 Task: Invite Team Member Softage.1@softage.net to Workspace Ad Operations. Invite Team Member Softage.2@softage.net to Workspace Ad Operations. Invite Team Member Softage.3@softage.net to Workspace Ad Operations. Invite Team Member Softage.4@softage.net to Workspace Ad Operations
Action: Mouse moved to (912, 150)
Screenshot: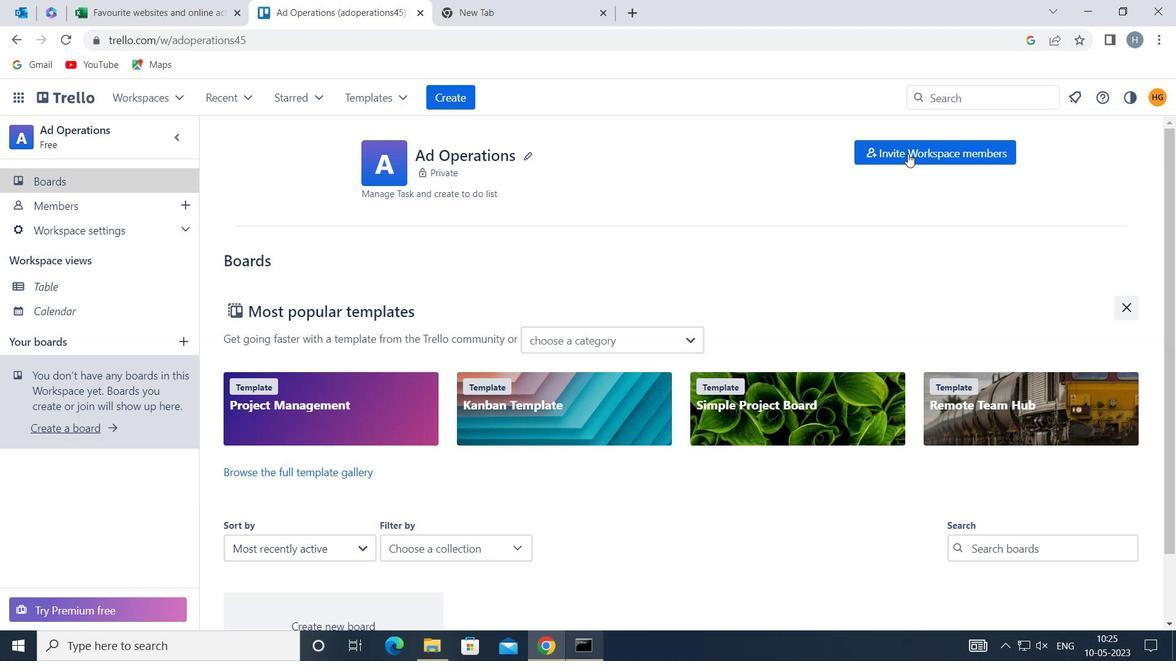 
Action: Mouse pressed left at (912, 150)
Screenshot: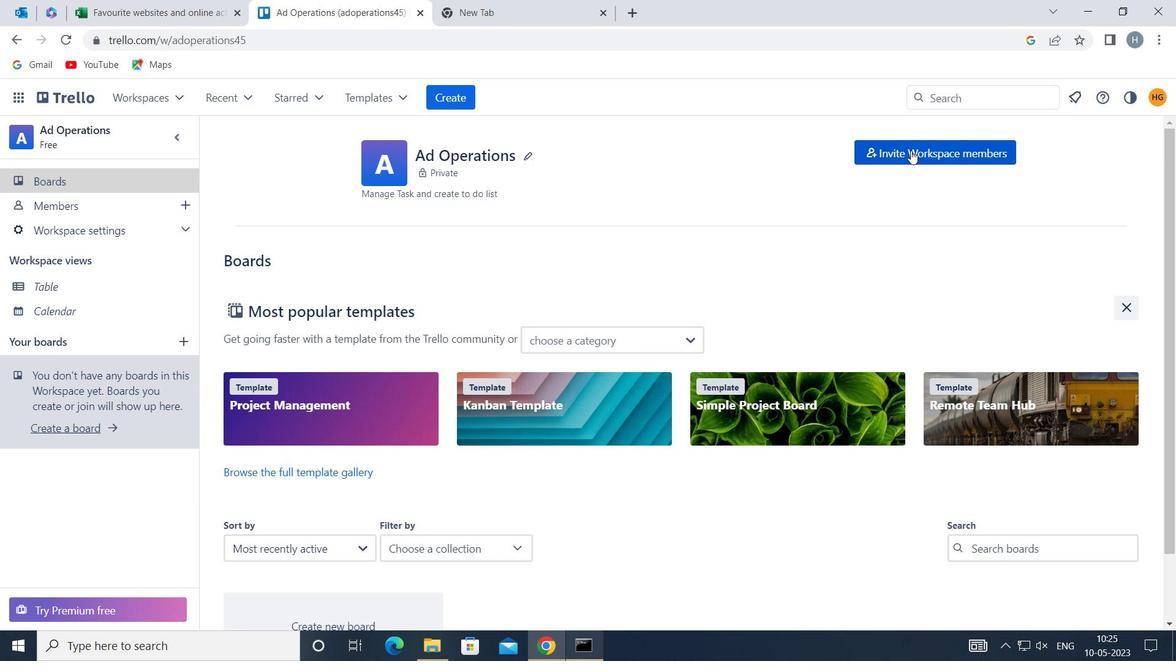 
Action: Mouse moved to (671, 345)
Screenshot: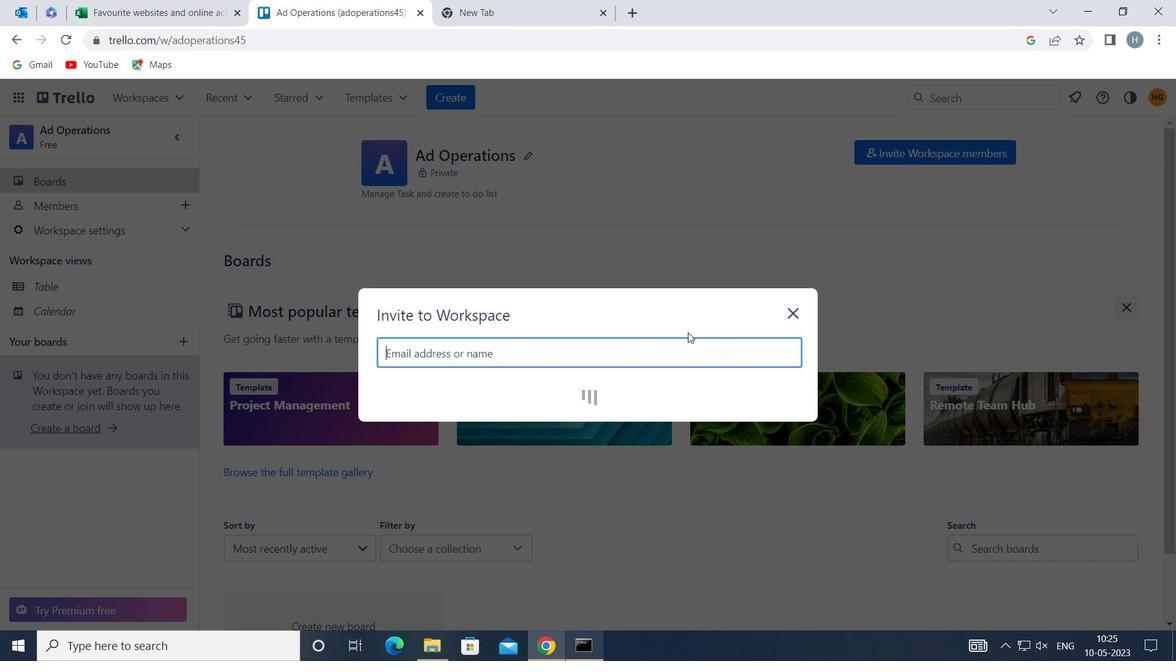 
Action: Key pressed softage.1<Key.shift>@SOFTAGE.NET
Screenshot: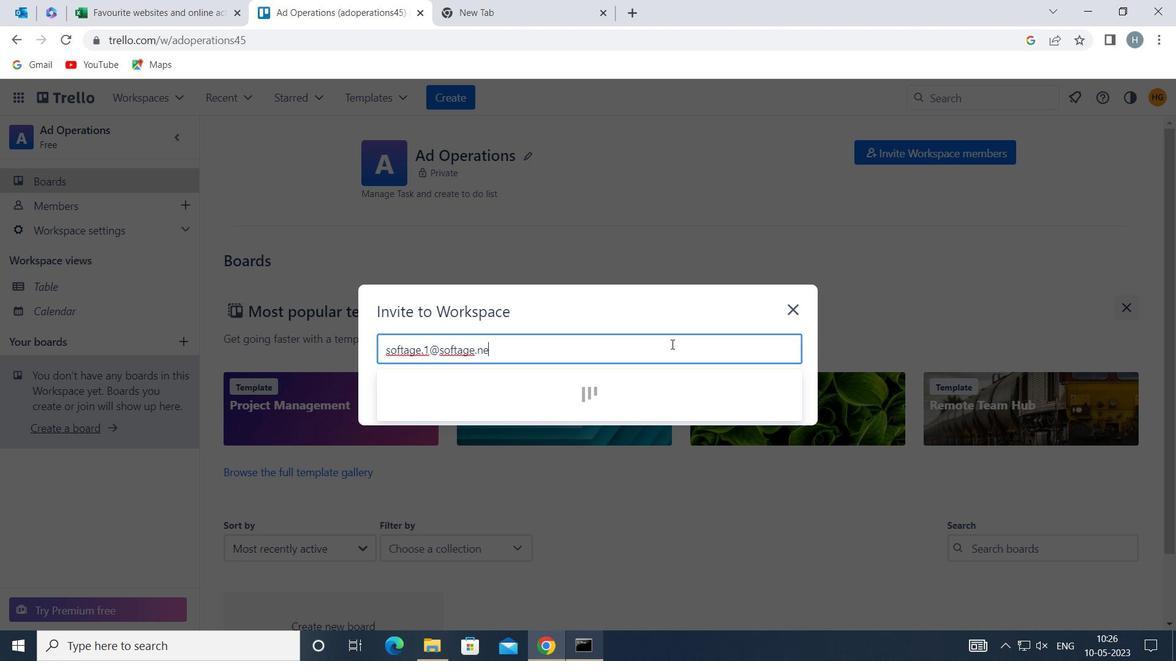 
Action: Mouse moved to (552, 394)
Screenshot: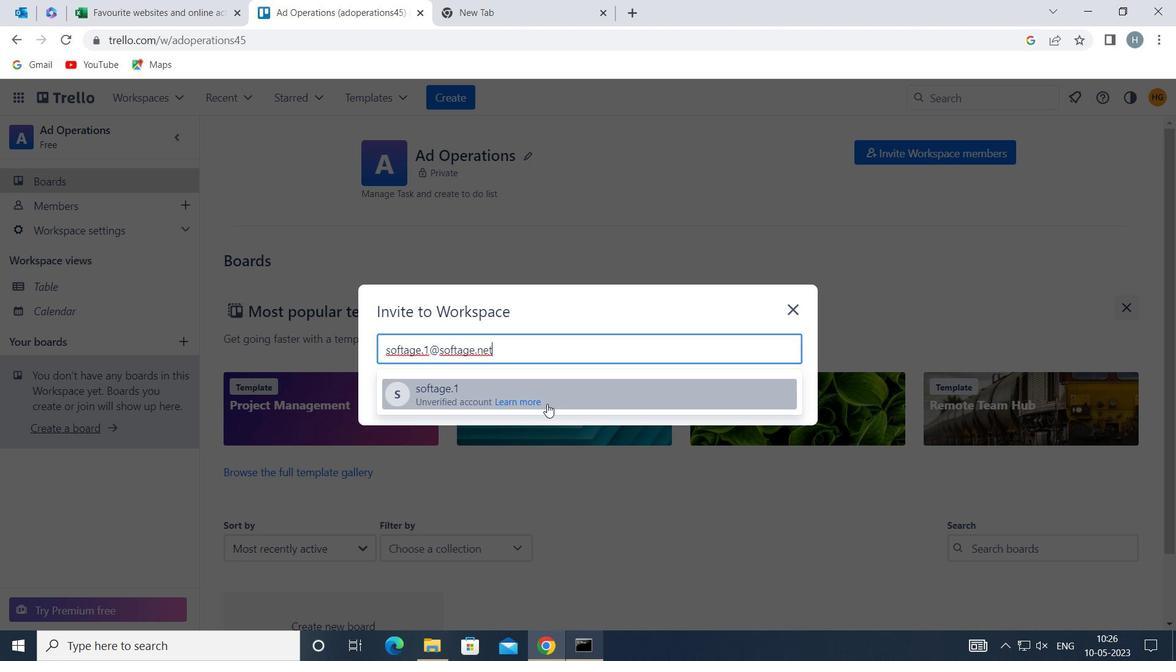 
Action: Mouse pressed left at (552, 394)
Screenshot: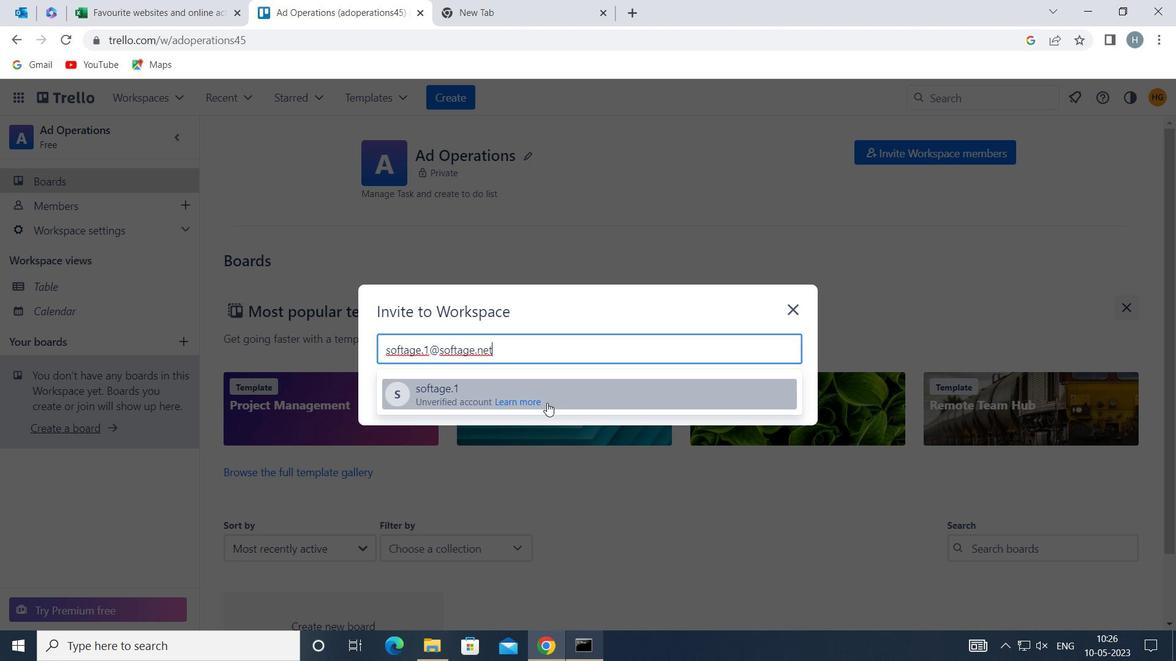 
Action: Mouse moved to (772, 308)
Screenshot: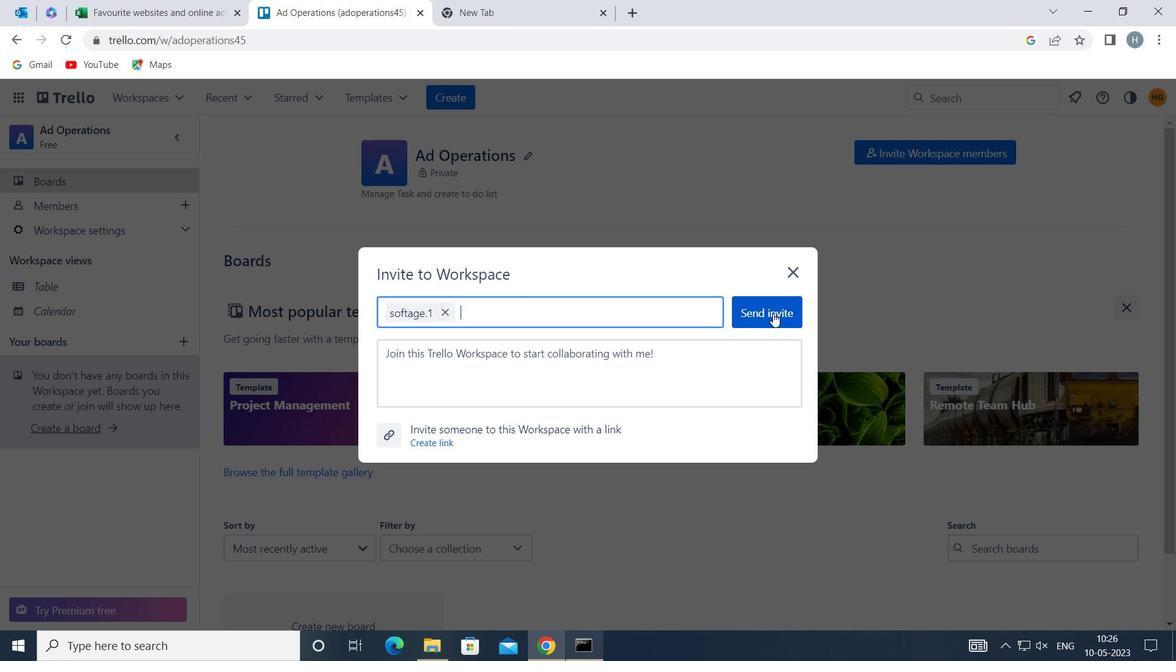 
Action: Mouse pressed left at (772, 308)
Screenshot: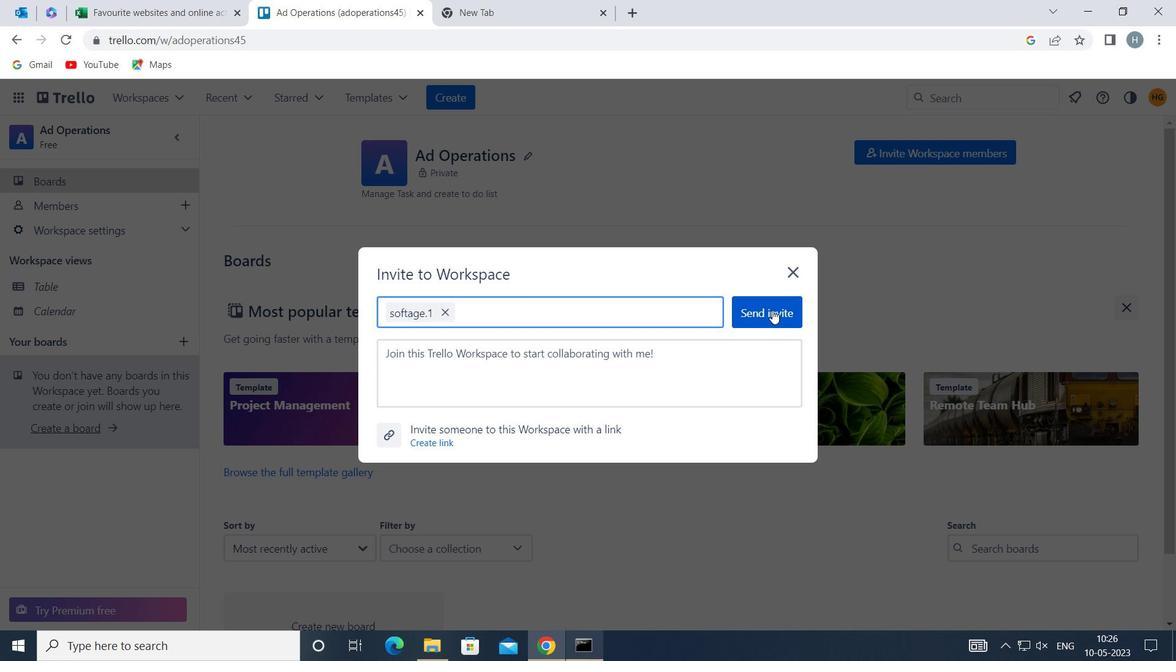 
Action: Mouse moved to (895, 145)
Screenshot: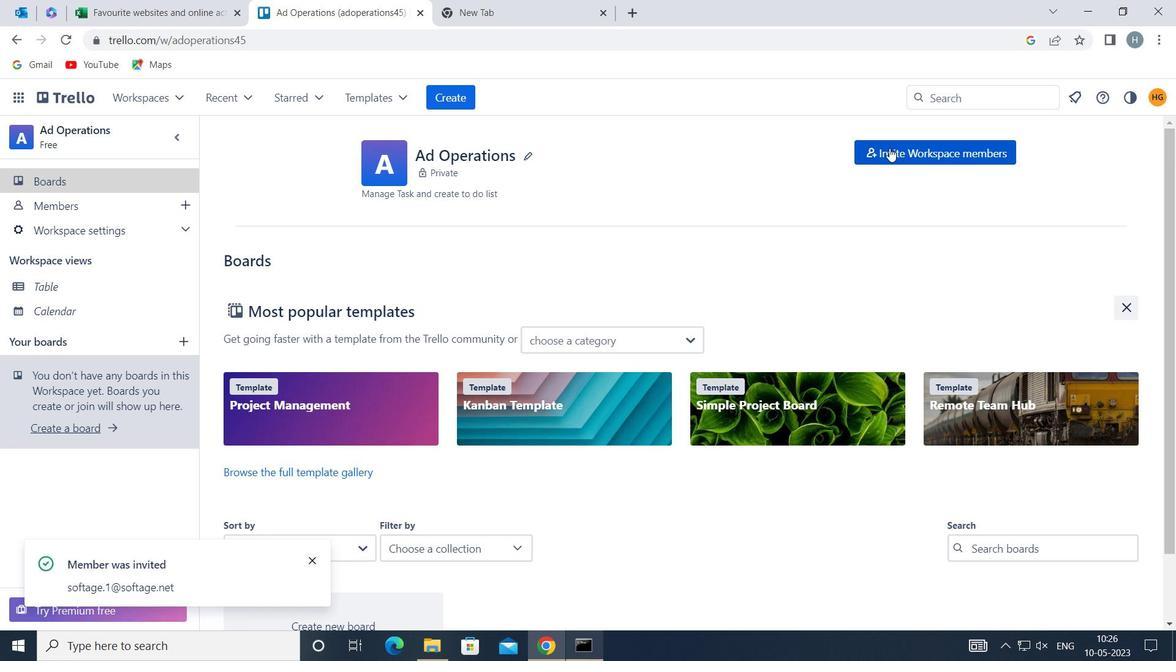 
Action: Mouse pressed left at (895, 145)
Screenshot: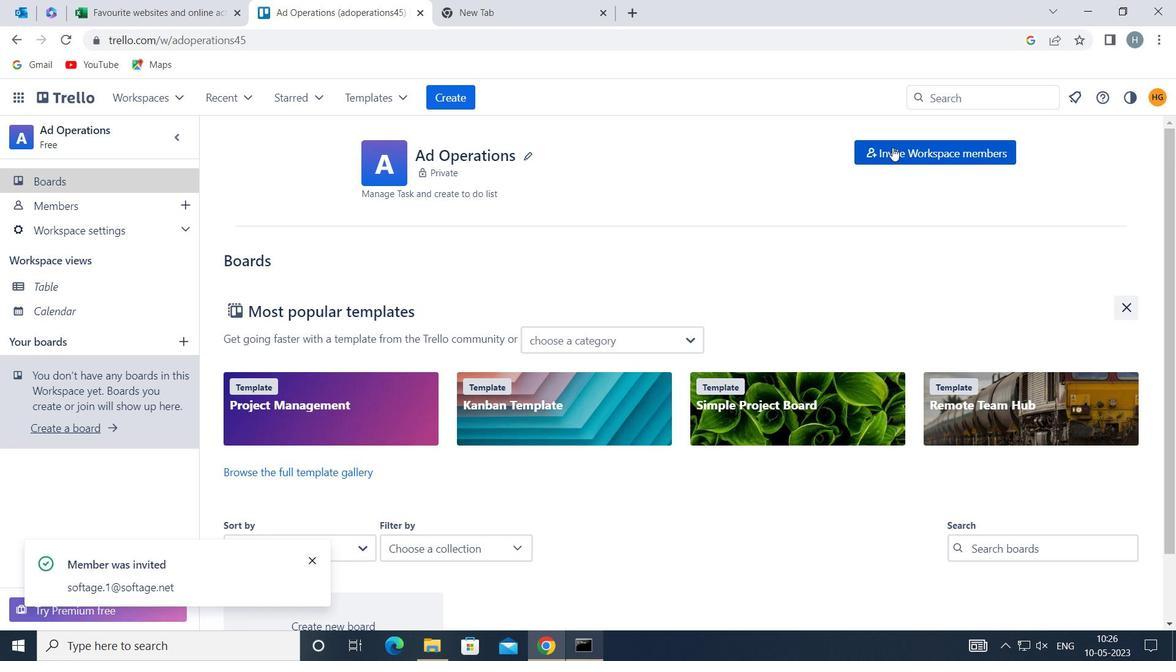 
Action: Mouse moved to (688, 335)
Screenshot: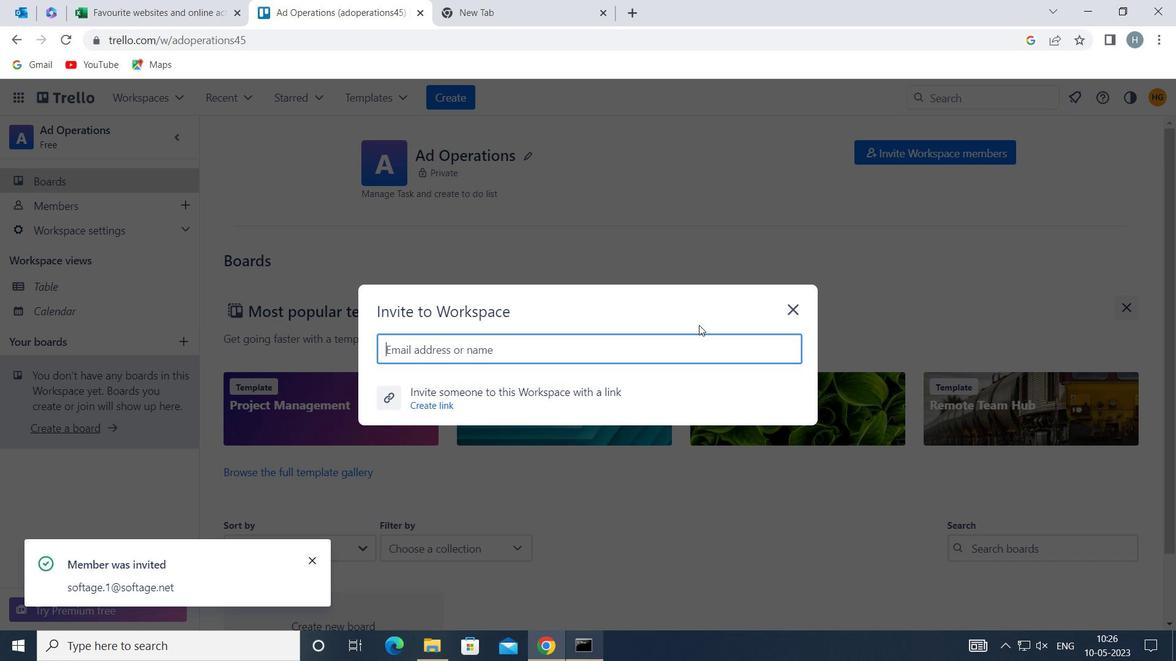
Action: Key pressed SOFTAGE.2<Key.shift>@SOFTAGE.NET
Screenshot: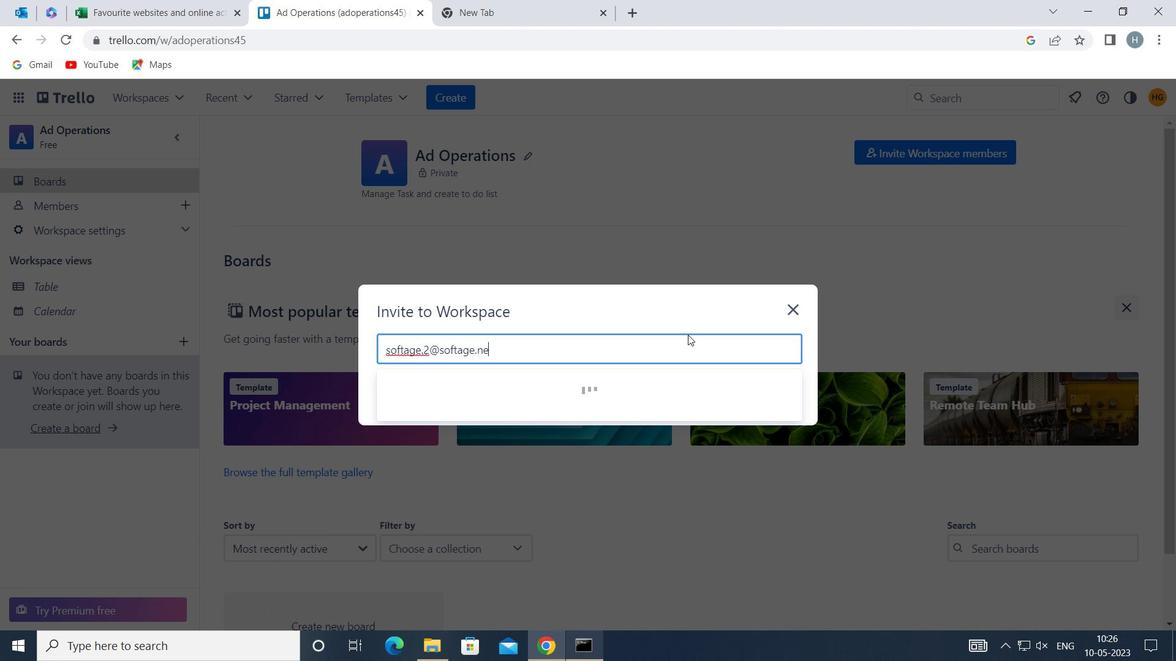 
Action: Mouse moved to (585, 392)
Screenshot: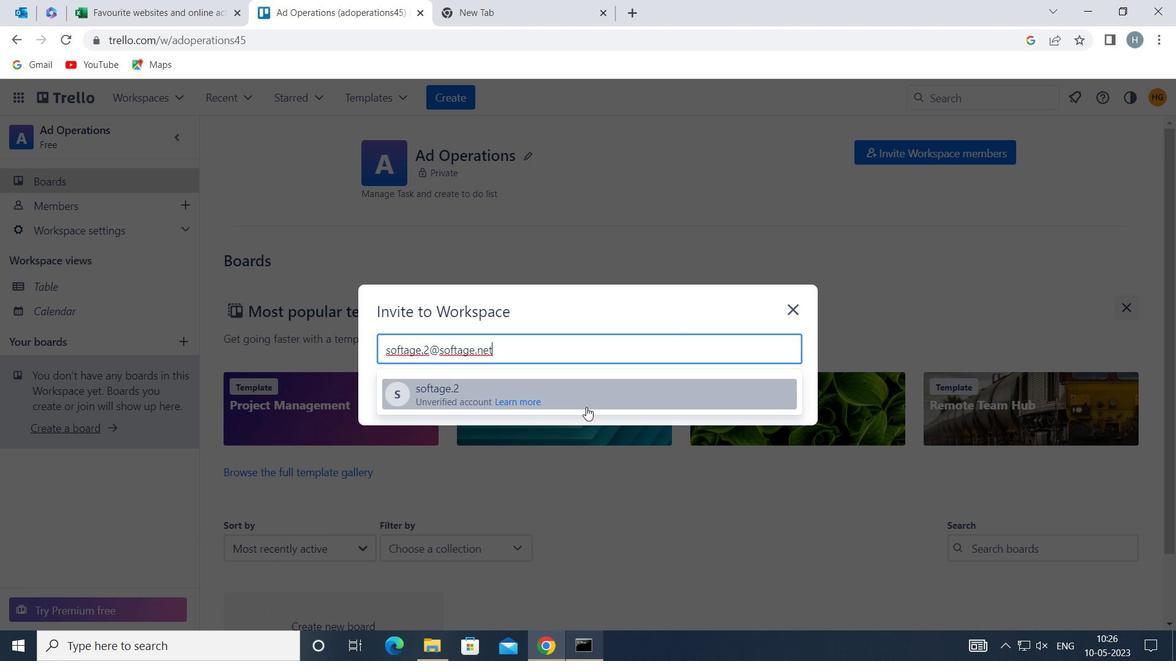 
Action: Mouse pressed left at (585, 392)
Screenshot: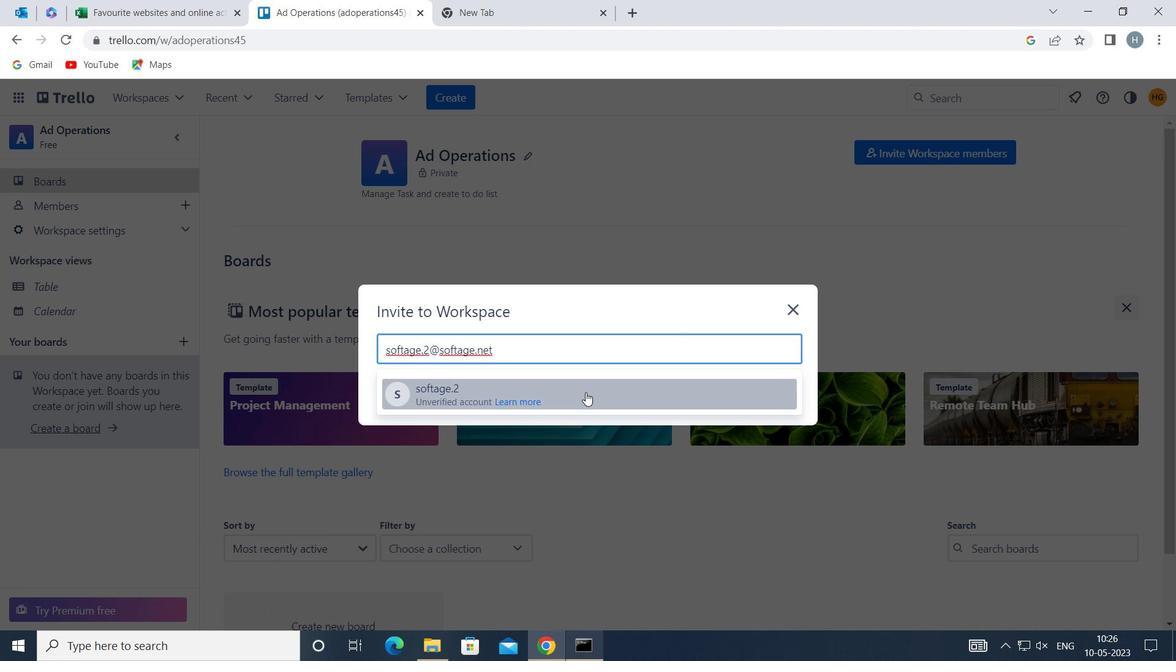 
Action: Mouse moved to (763, 310)
Screenshot: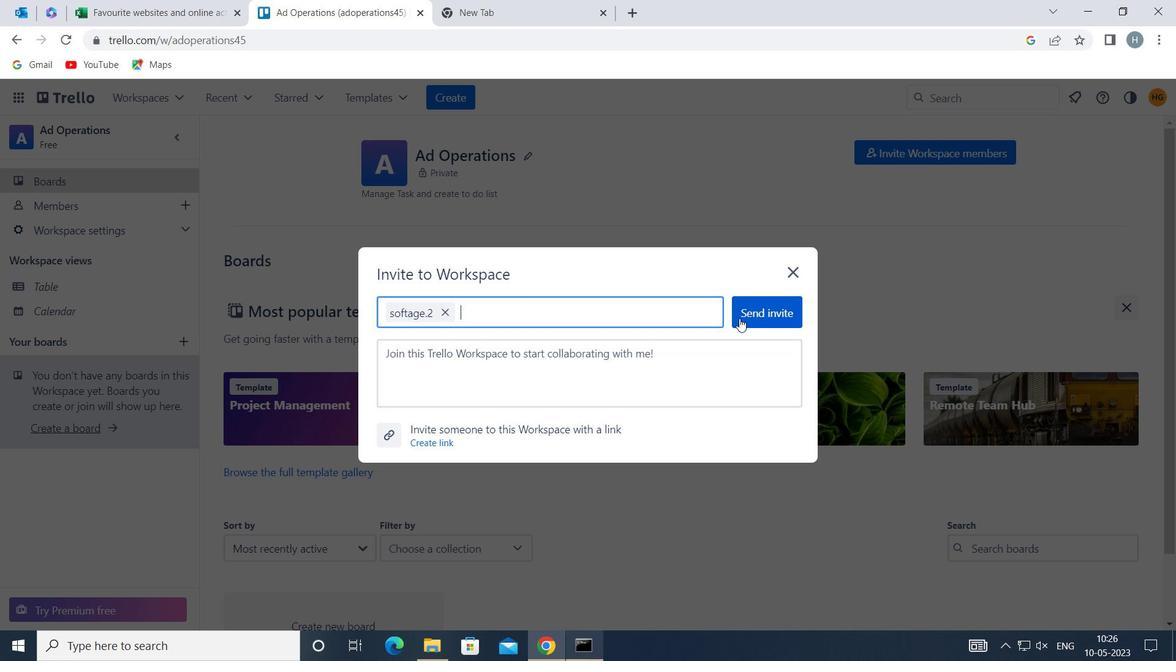 
Action: Mouse pressed left at (763, 310)
Screenshot: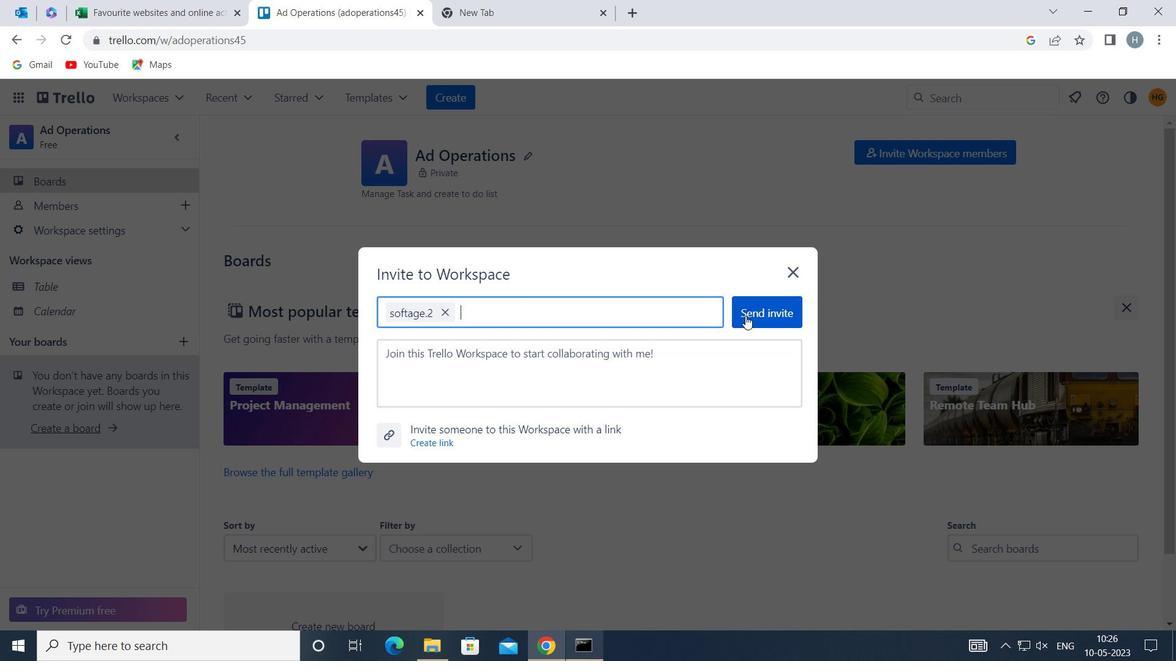 
Action: Mouse moved to (915, 150)
Screenshot: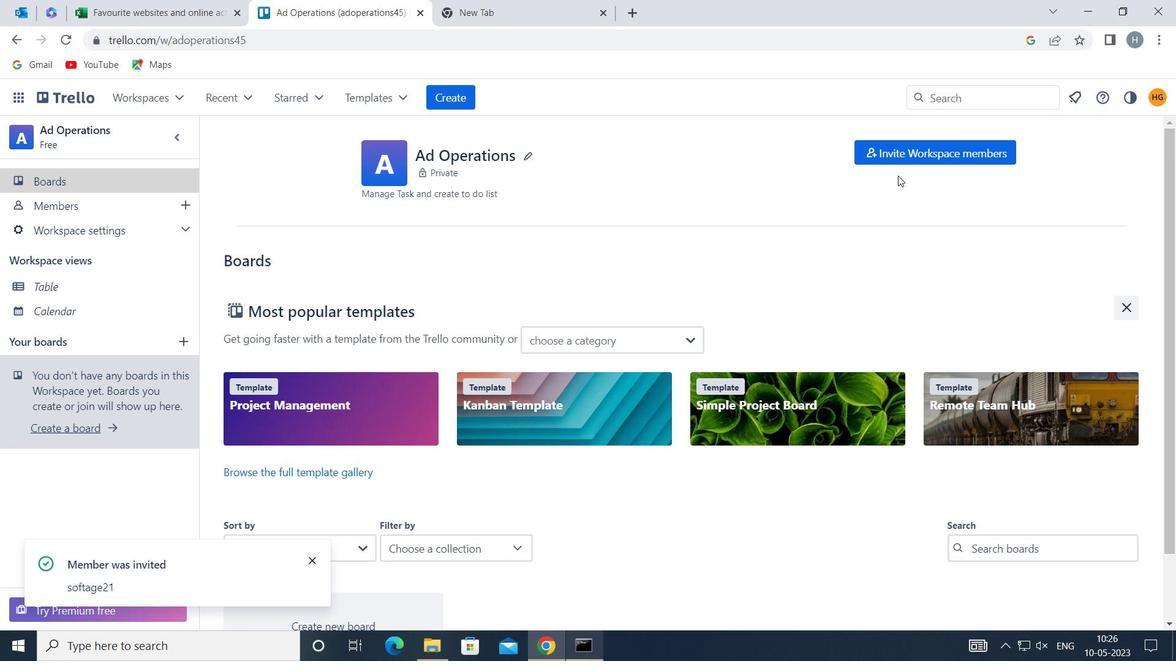 
Action: Mouse pressed left at (915, 150)
Screenshot: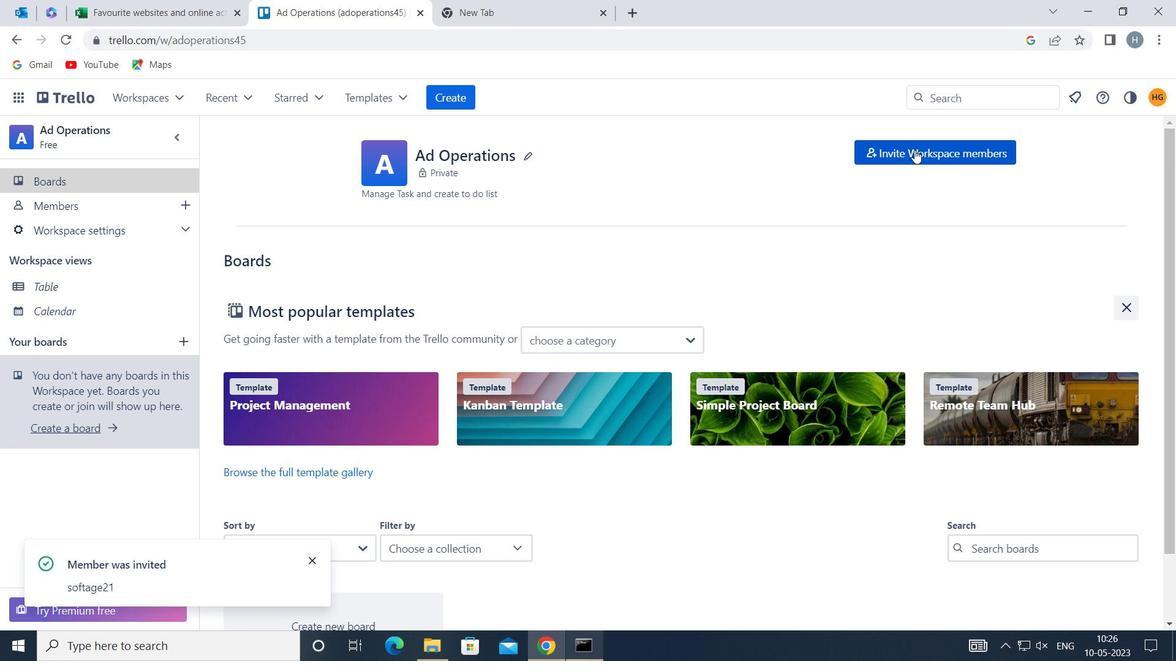 
Action: Mouse moved to (662, 356)
Screenshot: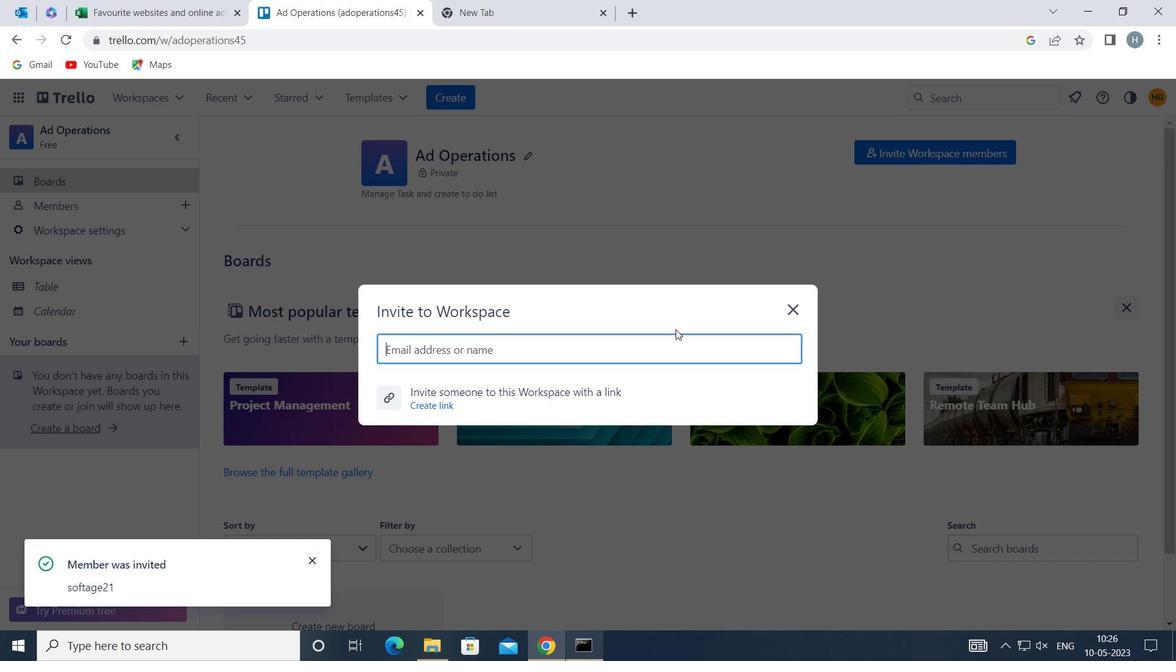 
Action: Mouse pressed left at (662, 356)
Screenshot: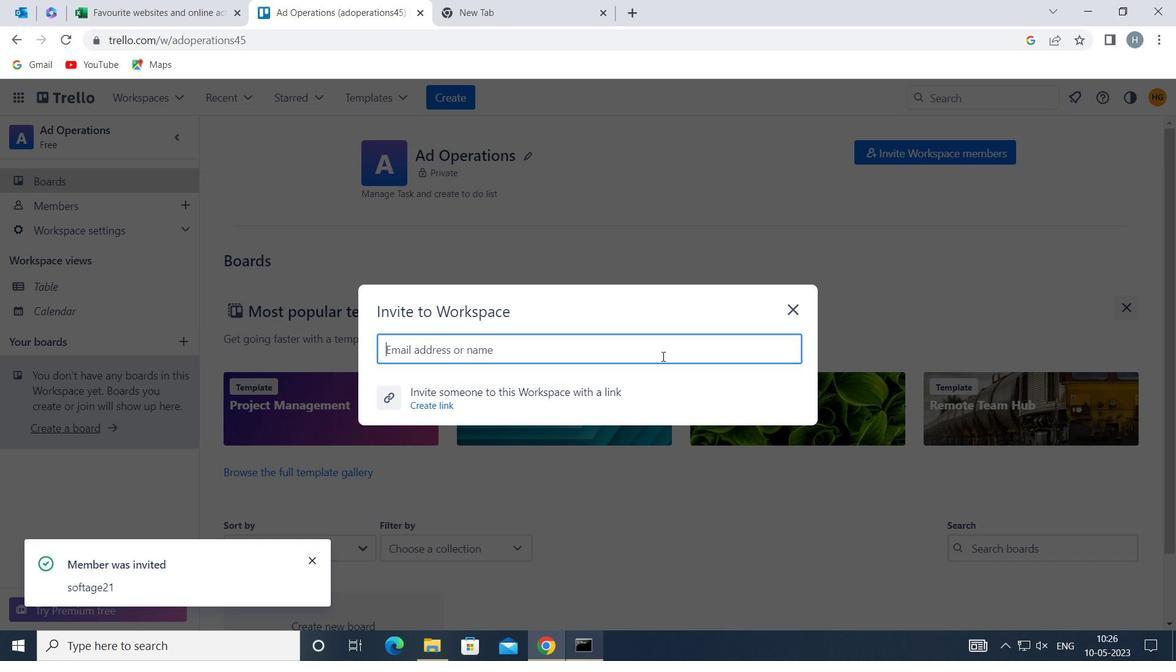 
Action: Mouse moved to (663, 355)
Screenshot: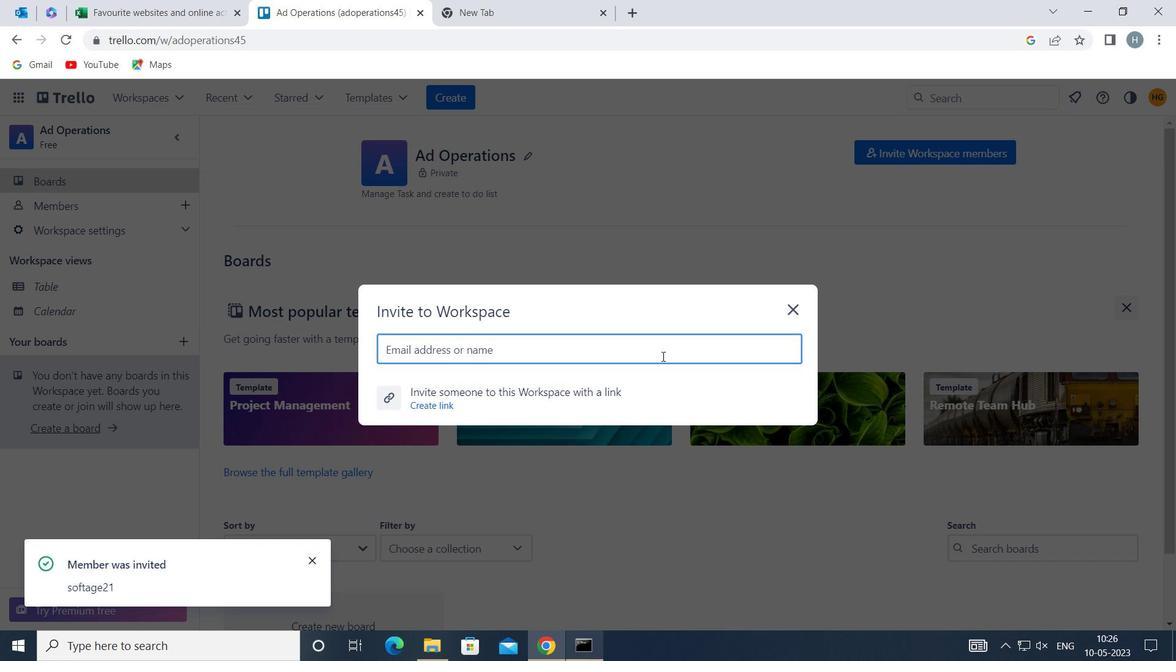 
Action: Key pressed SOFTAGE.3<Key.shift><Key.shift><Key.shift><Key.shift><Key.shift><Key.shift><Key.shift><Key.shift><Key.shift>@SOFTAGE.NET
Screenshot: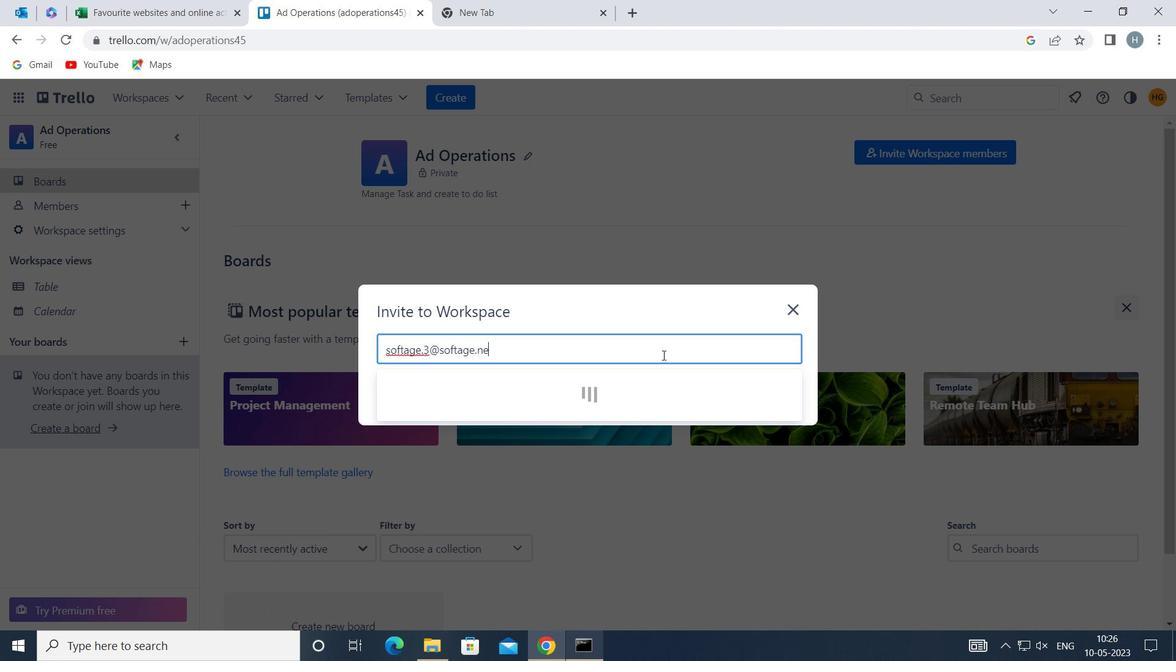 
Action: Mouse moved to (599, 384)
Screenshot: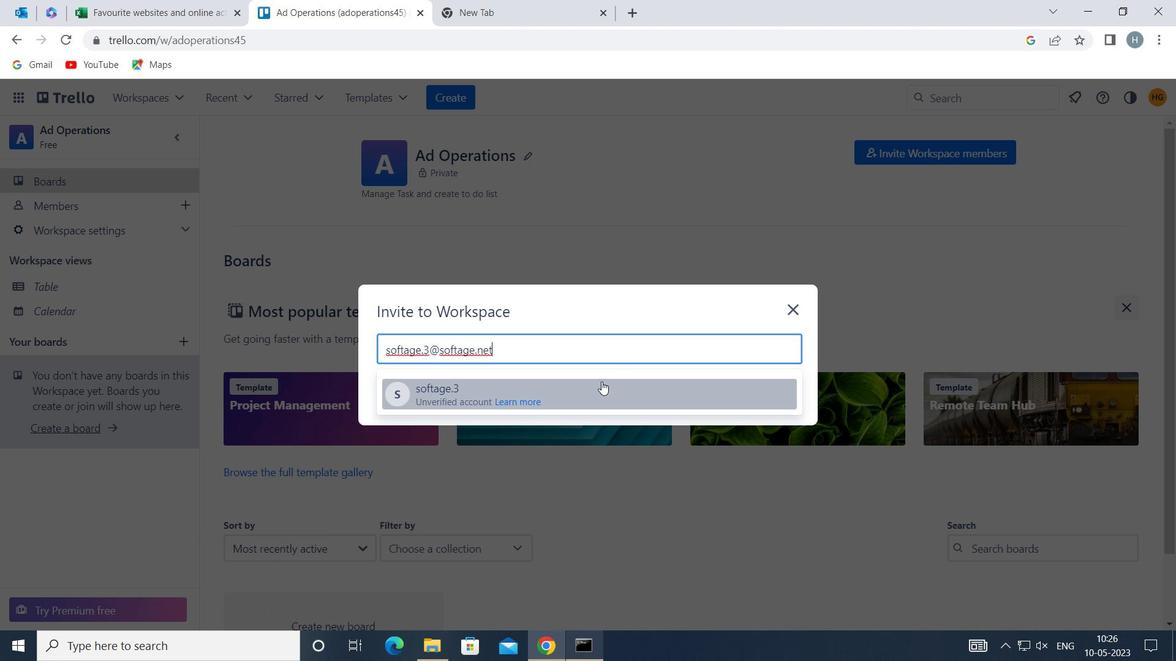 
Action: Mouse pressed left at (599, 384)
Screenshot: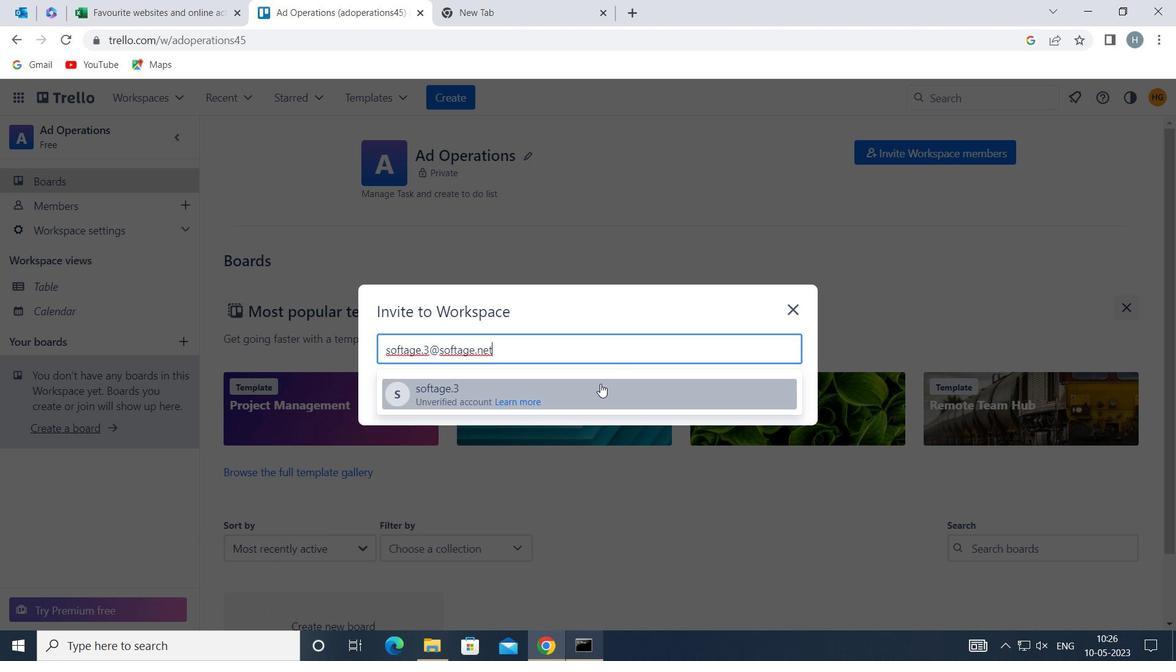 
Action: Mouse moved to (766, 310)
Screenshot: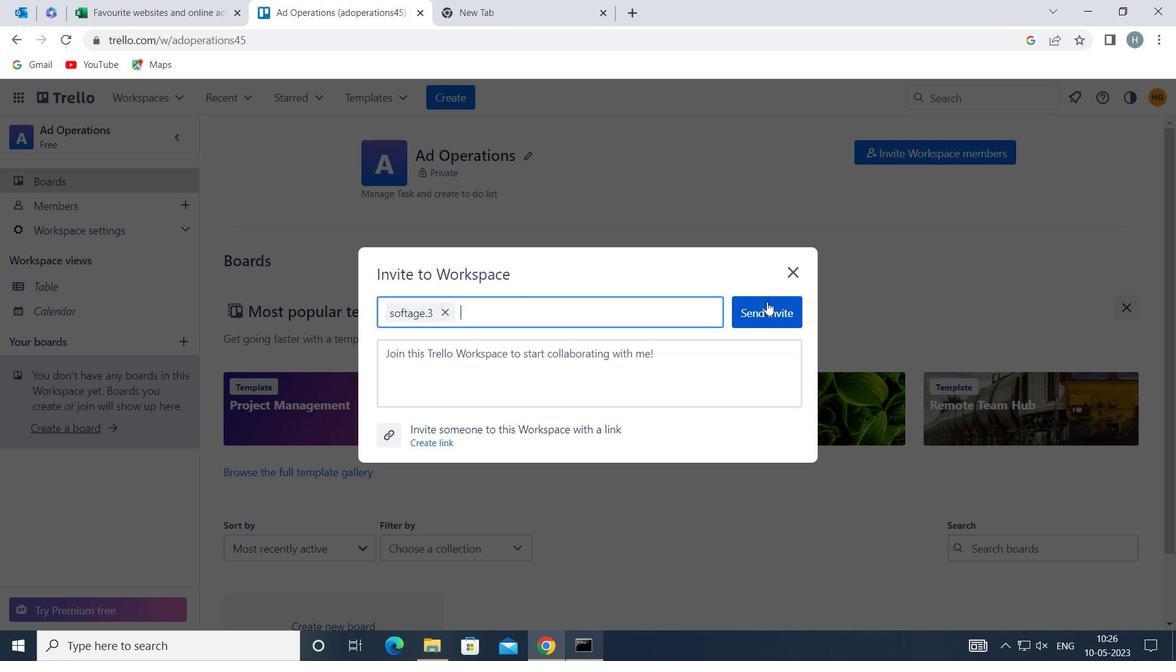 
Action: Mouse pressed left at (766, 310)
Screenshot: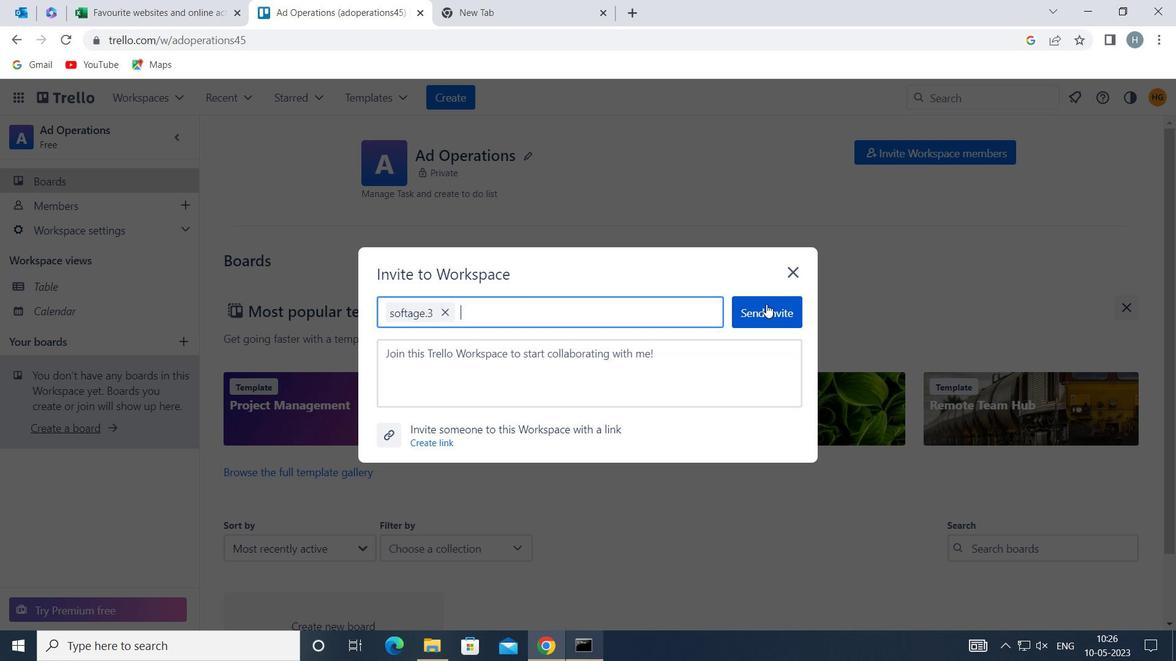 
Action: Mouse moved to (907, 146)
Screenshot: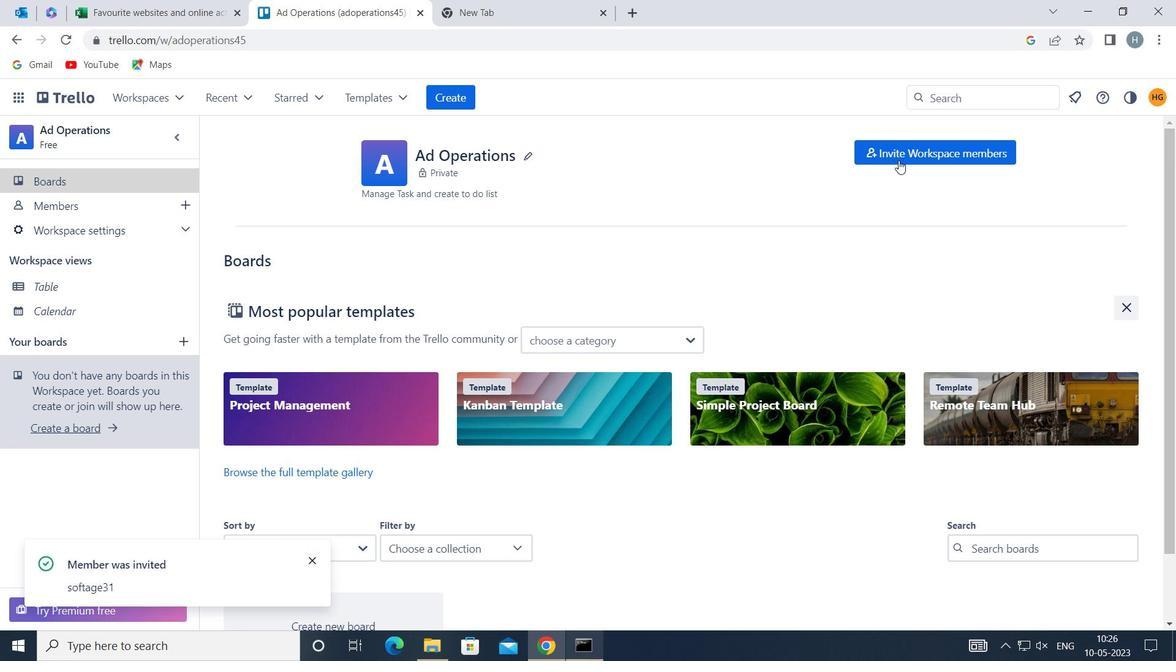 
Action: Mouse pressed left at (907, 146)
Screenshot: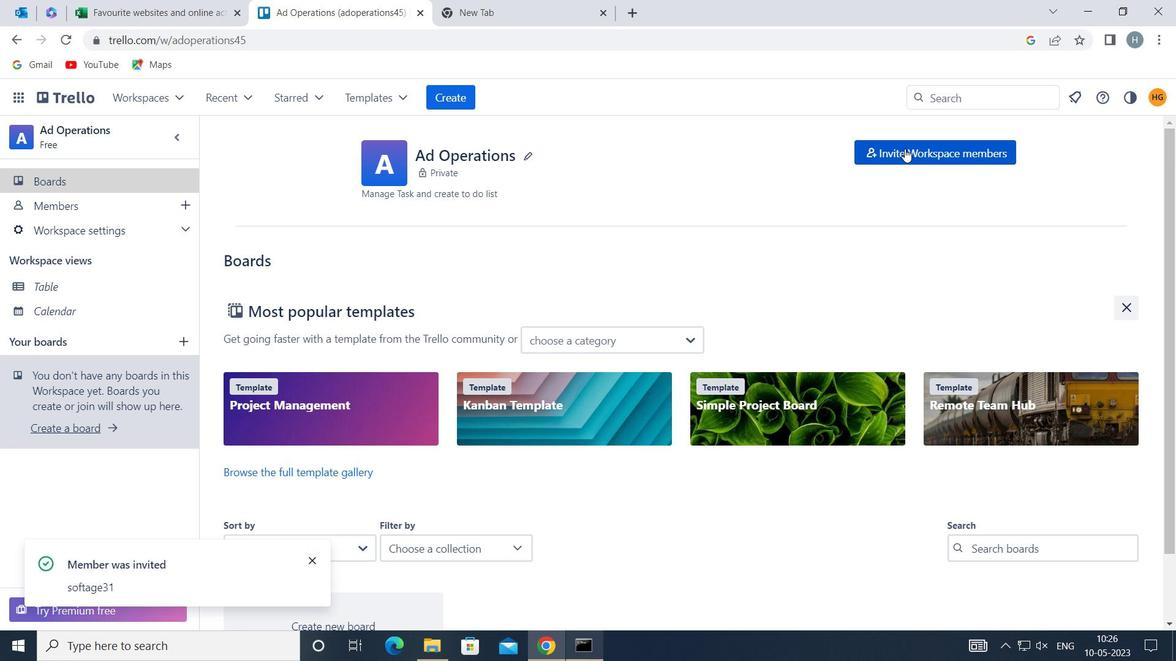 
Action: Mouse moved to (585, 354)
Screenshot: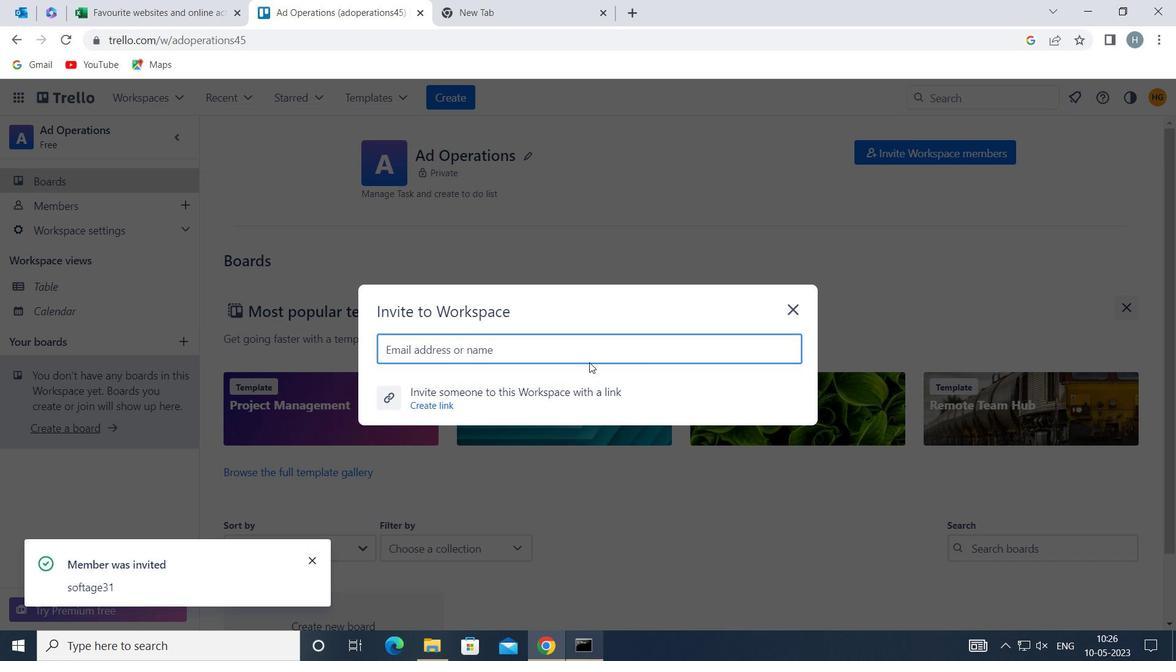 
Action: Key pressed SOFTAGE.4<Key.shift>@SOFTAGE.NET
Screenshot: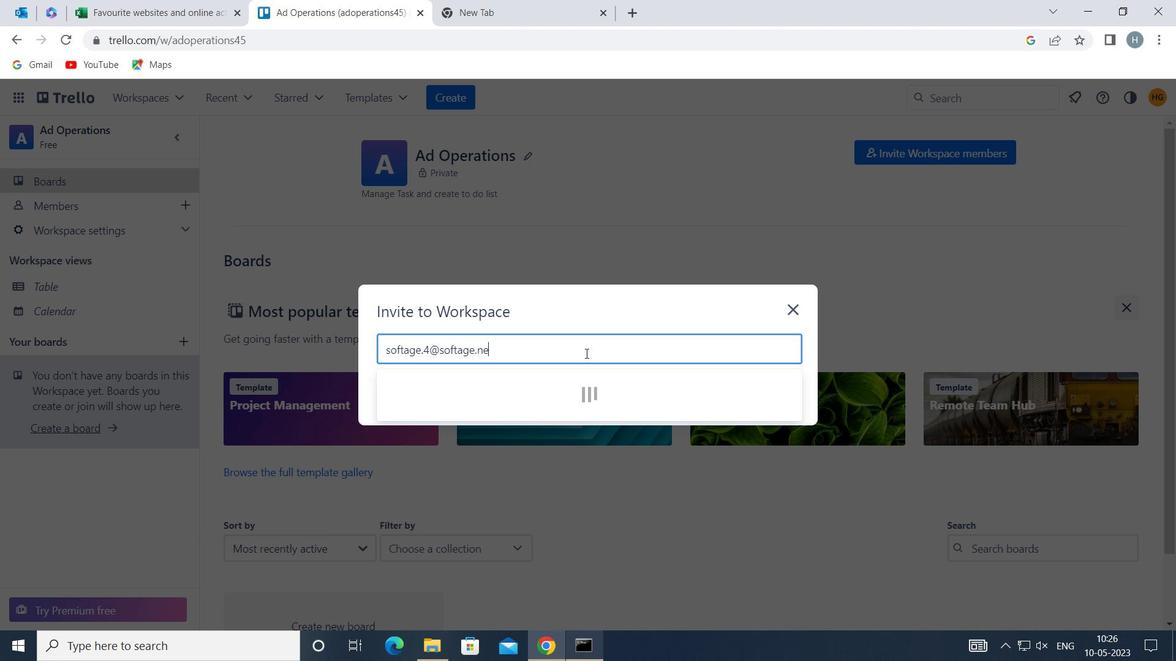 
Action: Mouse moved to (652, 385)
Screenshot: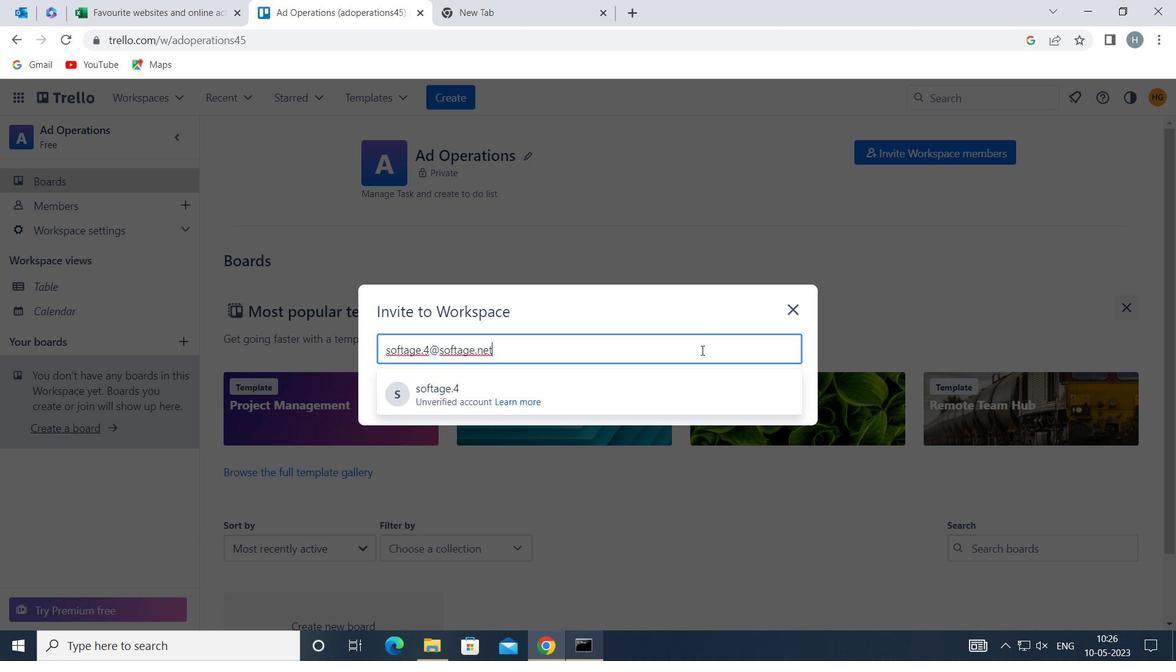 
Action: Mouse pressed left at (652, 385)
Screenshot: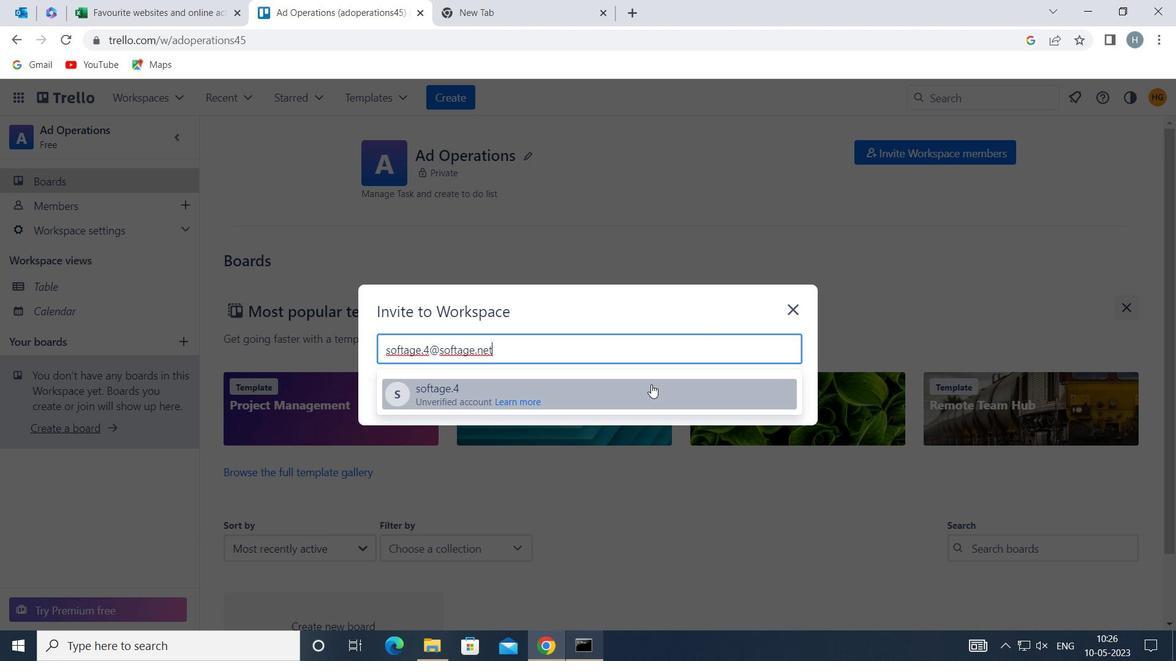 
Action: Mouse moved to (758, 313)
Screenshot: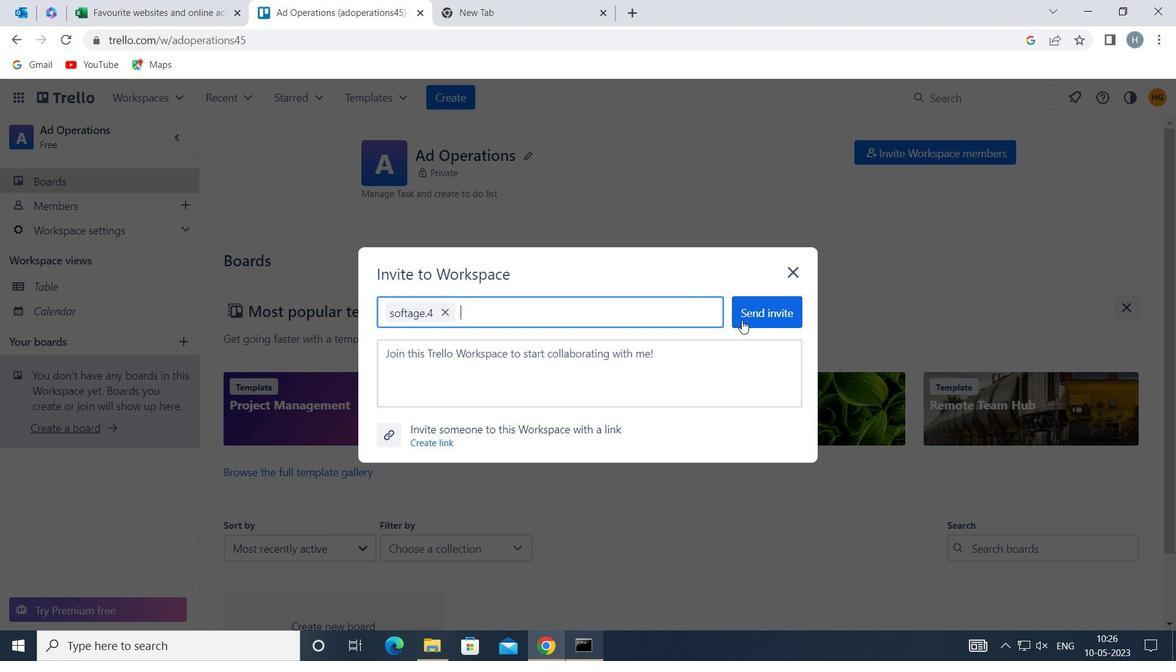 
Action: Mouse pressed left at (758, 313)
Screenshot: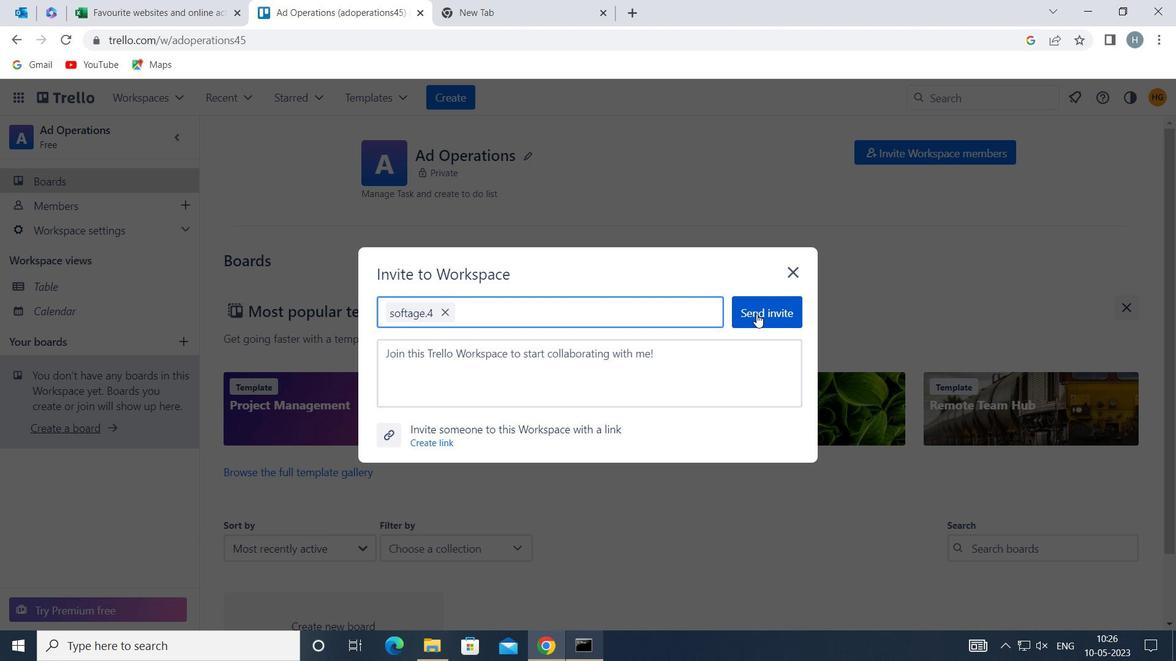 
Action: Mouse moved to (758, 310)
Screenshot: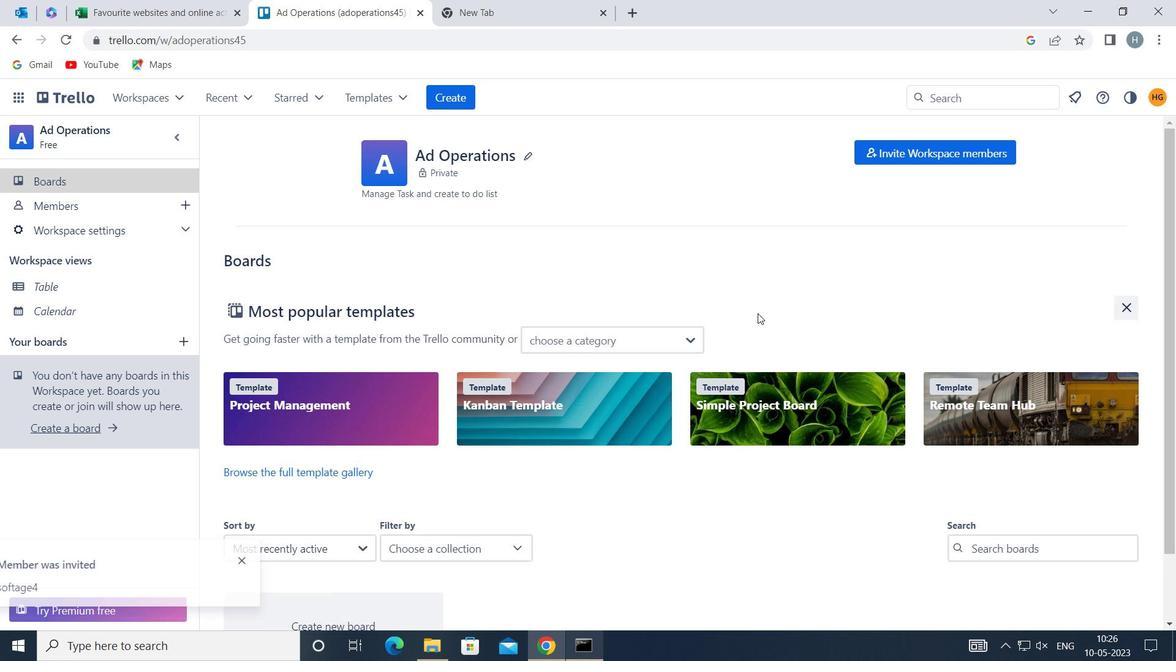 
